 Task: In reminders to claim jobs turn off in-app notifications.
Action: Mouse moved to (705, 71)
Screenshot: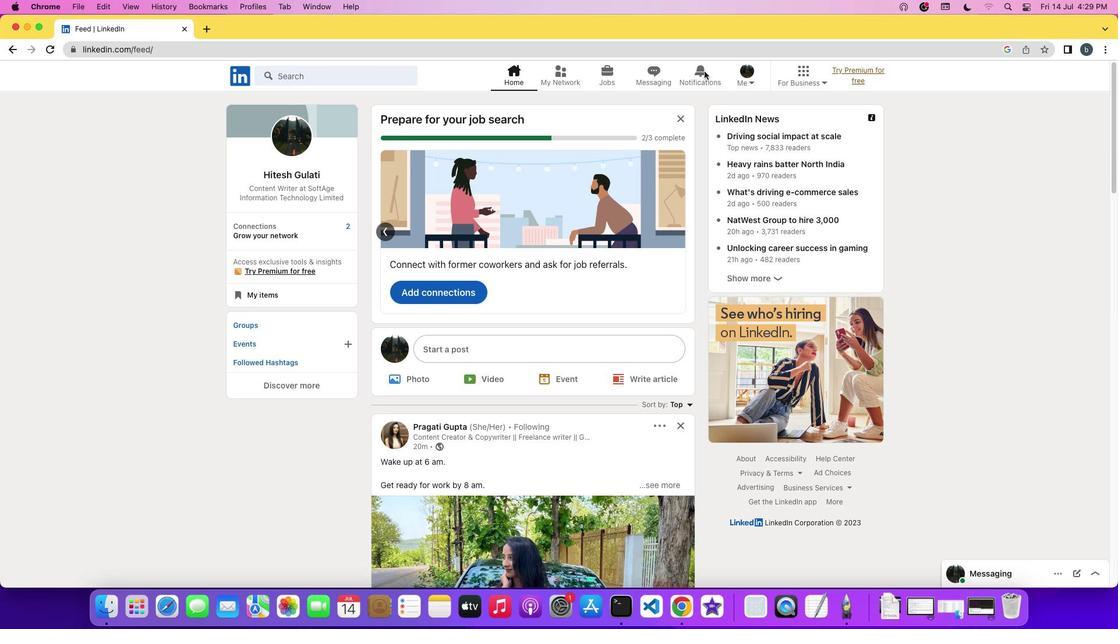 
Action: Mouse pressed left at (705, 71)
Screenshot: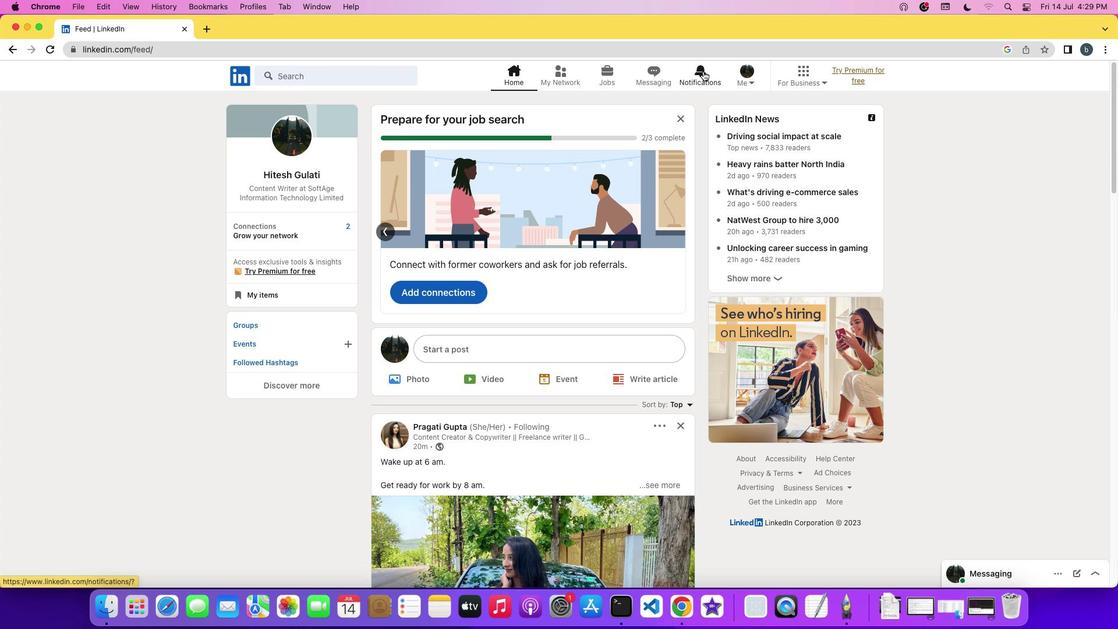 
Action: Mouse moved to (703, 71)
Screenshot: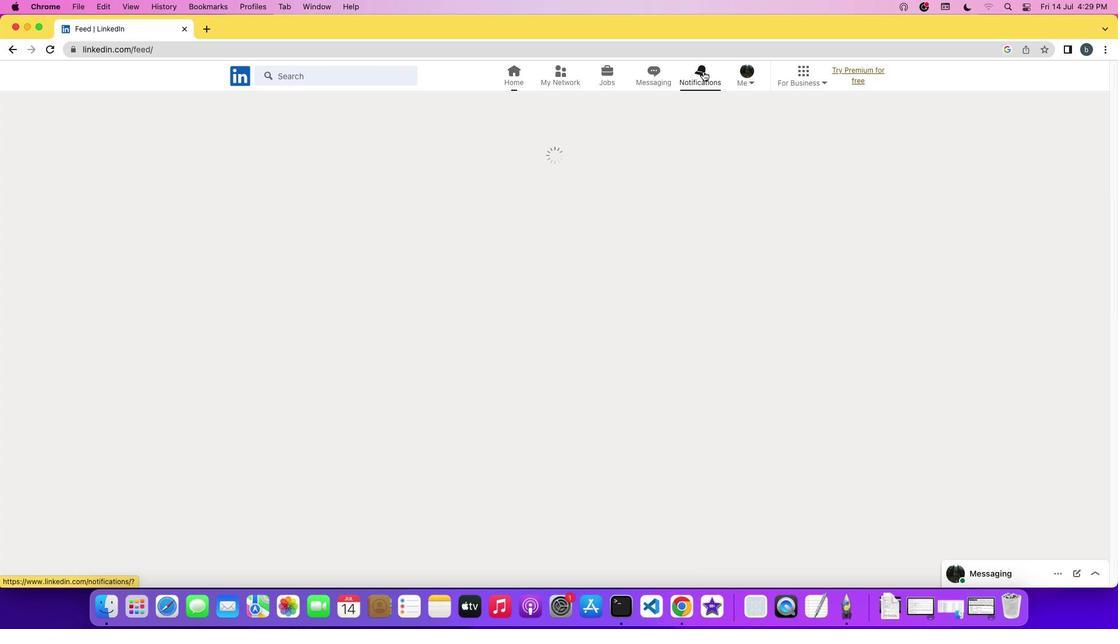 
Action: Mouse pressed left at (703, 71)
Screenshot: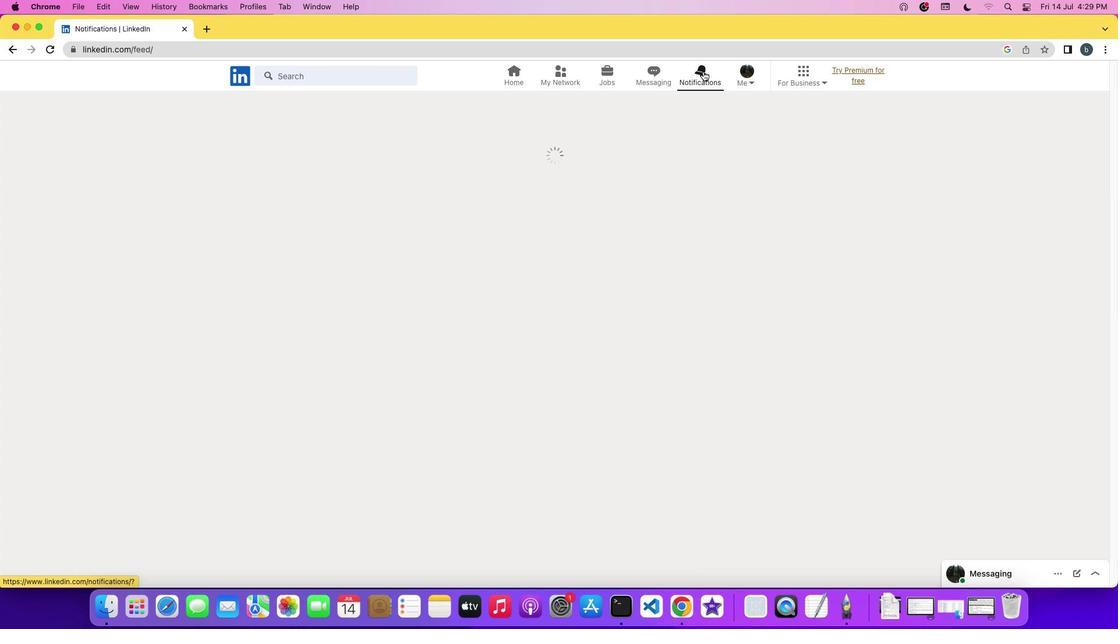 
Action: Mouse moved to (244, 153)
Screenshot: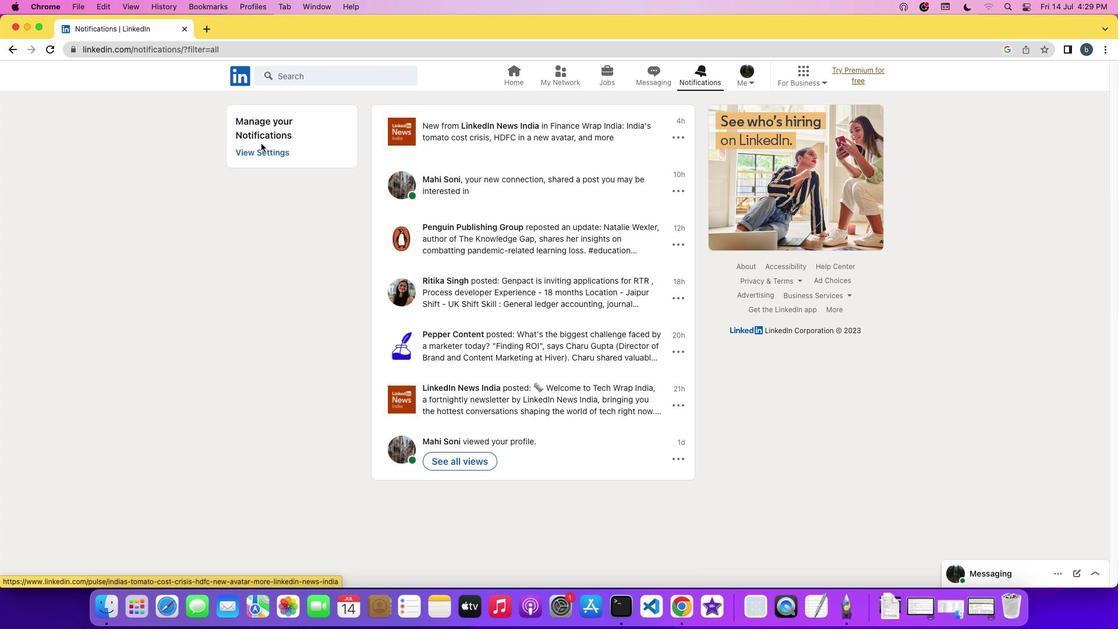 
Action: Mouse pressed left at (244, 153)
Screenshot: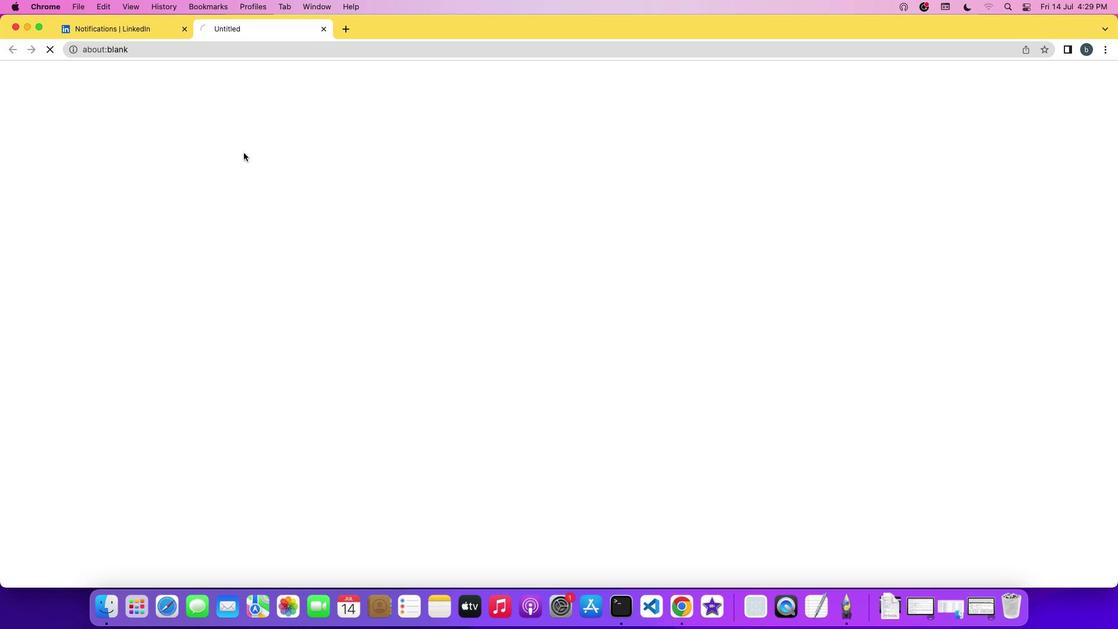 
Action: Mouse moved to (488, 164)
Screenshot: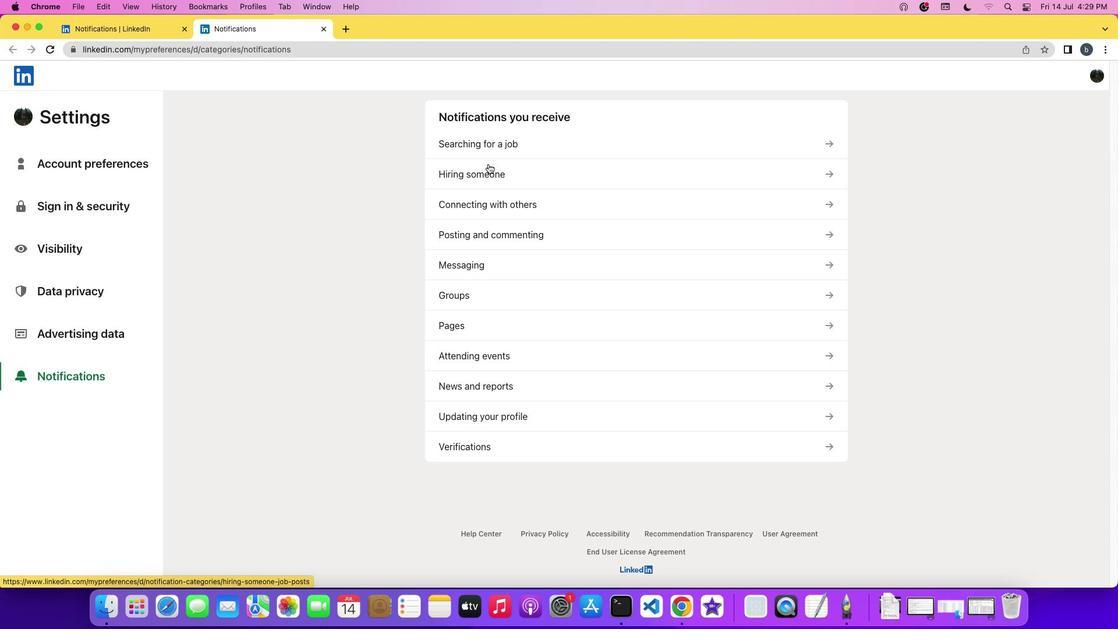 
Action: Mouse pressed left at (488, 164)
Screenshot: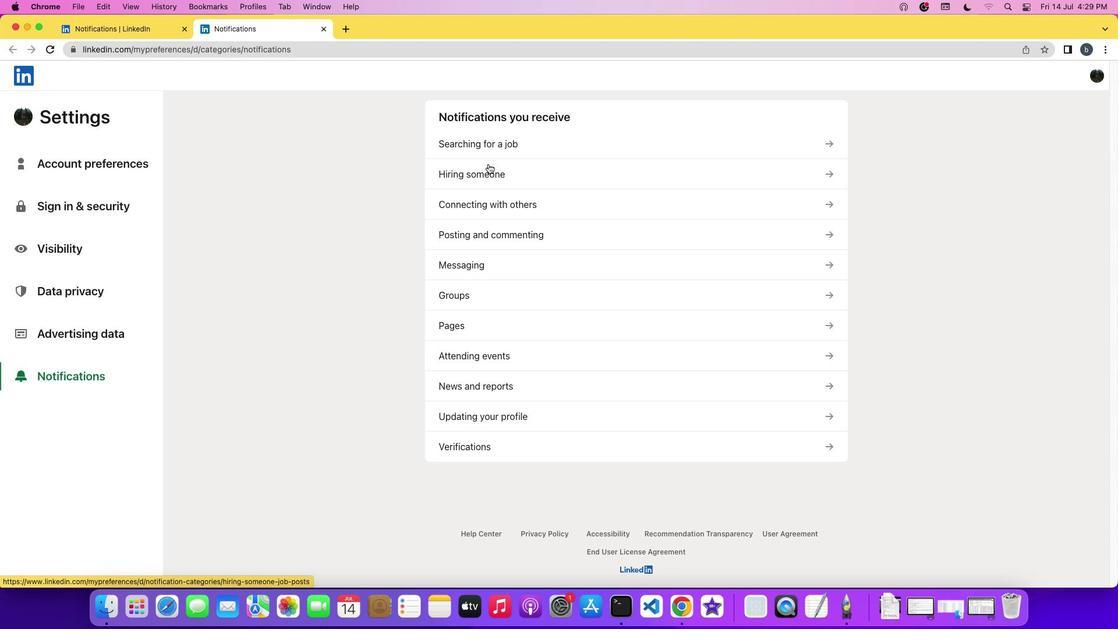 
Action: Mouse moved to (483, 437)
Screenshot: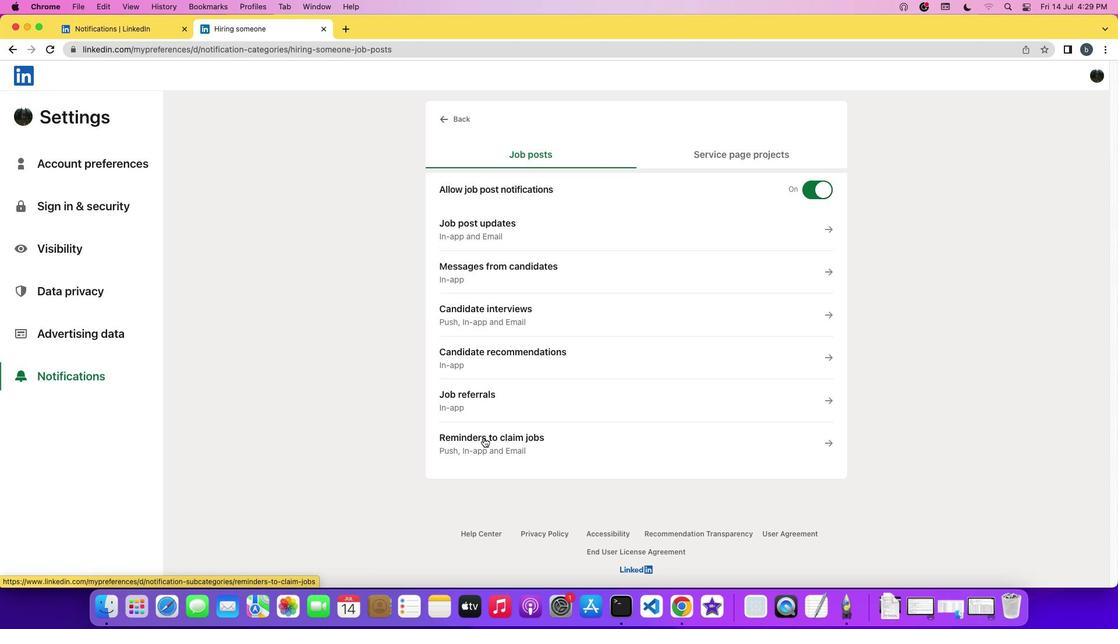 
Action: Mouse pressed left at (483, 437)
Screenshot: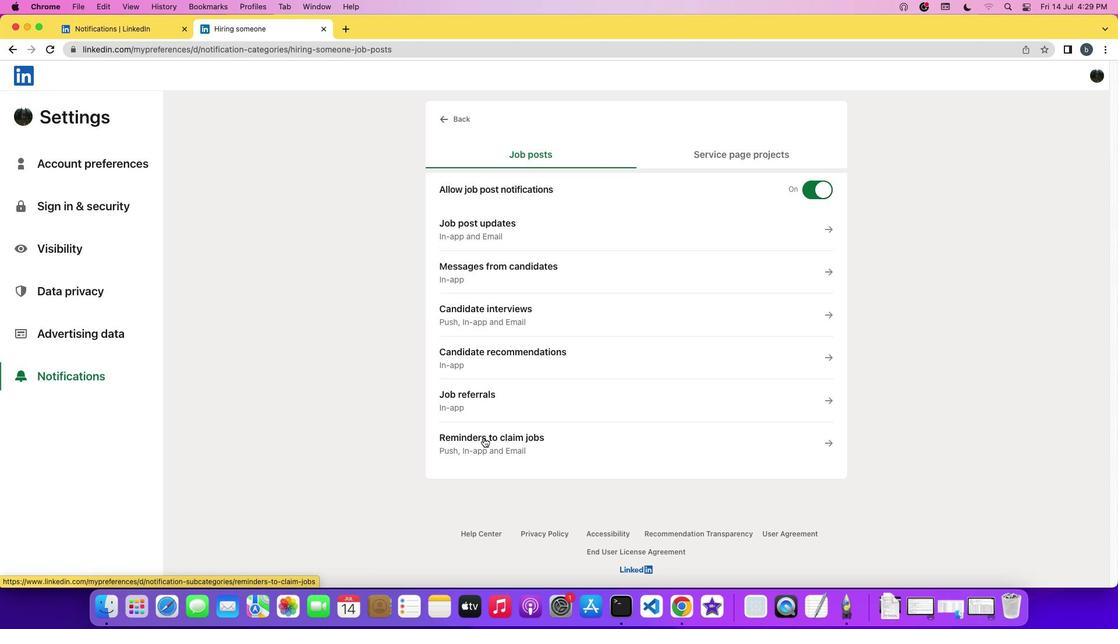 
Action: Mouse moved to (827, 217)
Screenshot: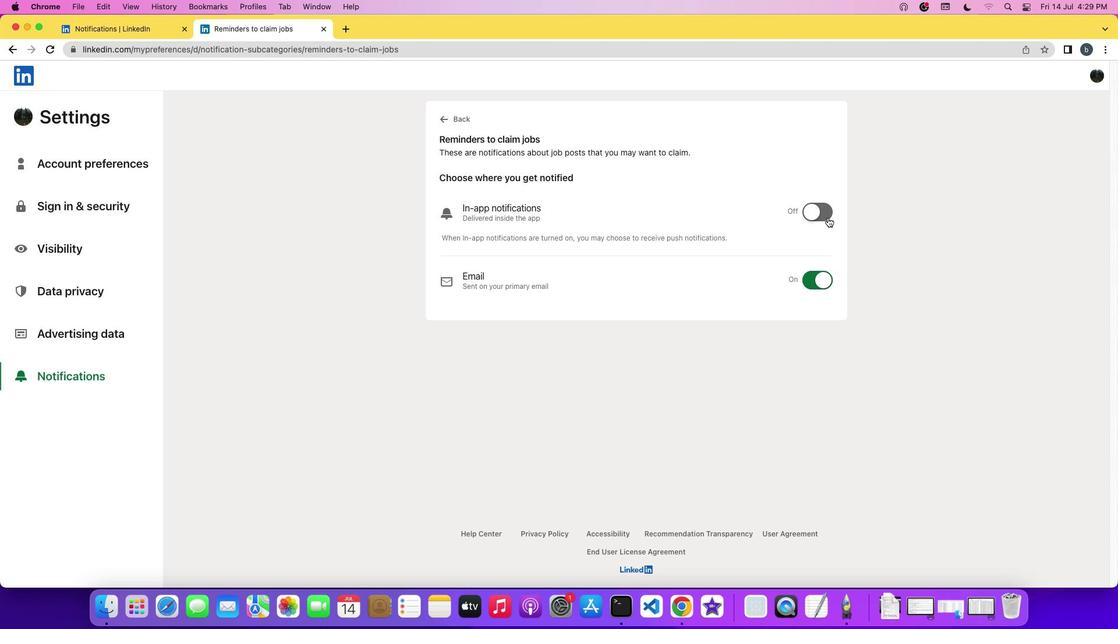
Action: Mouse pressed left at (827, 217)
Screenshot: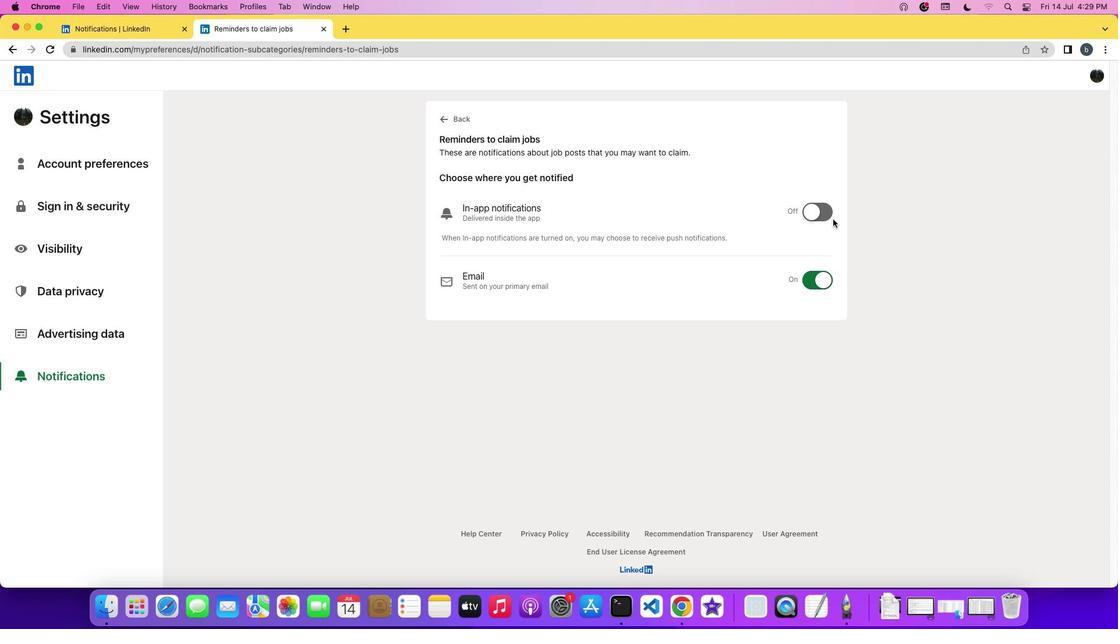 
Action: Mouse moved to (874, 231)
Screenshot: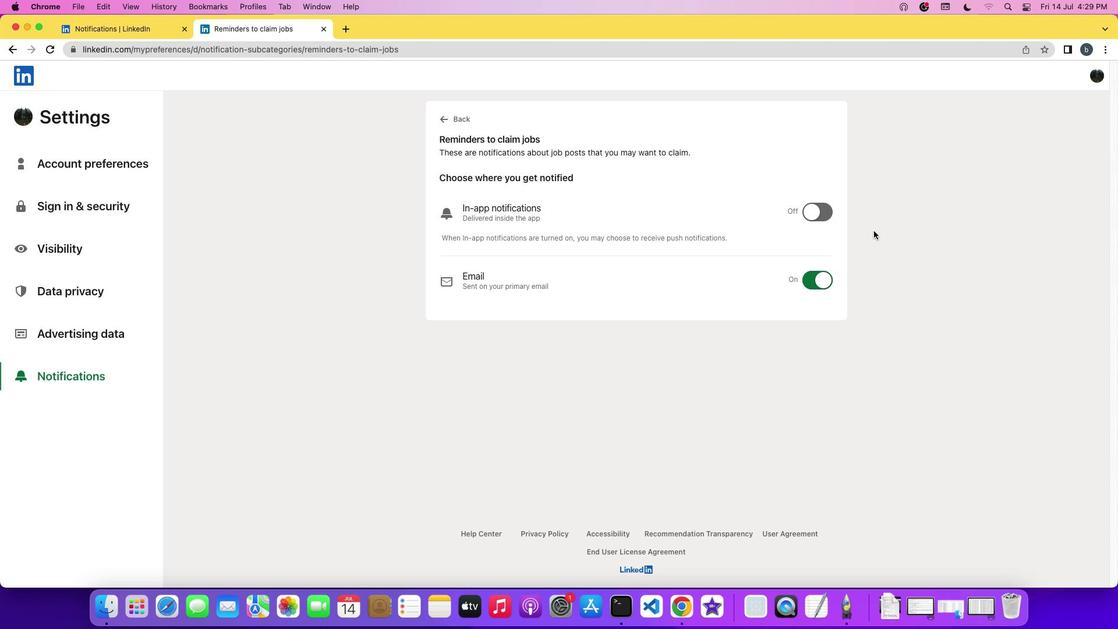 
